 Task: Select editor.action.reference-search.trigger in the goto location: alternative reference command.
Action: Mouse moved to (49, 461)
Screenshot: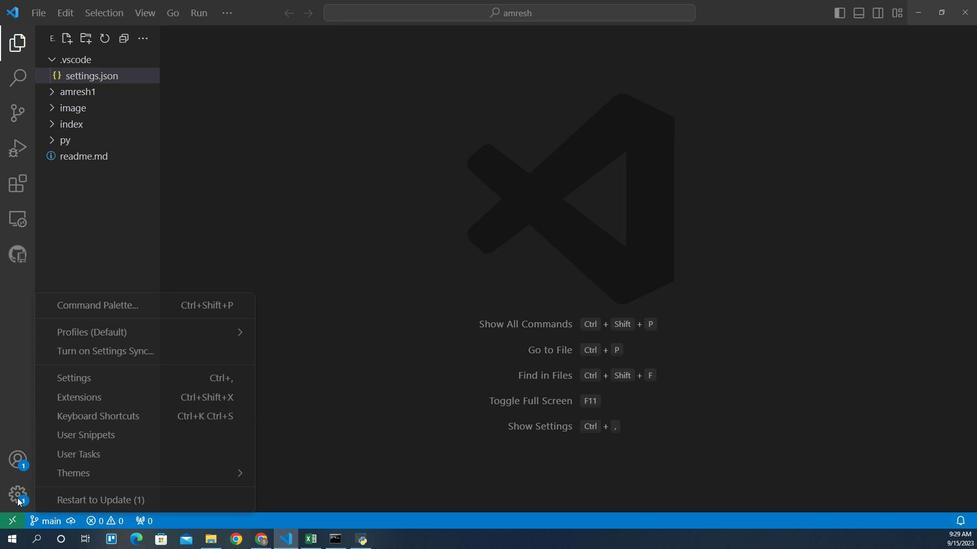 
Action: Mouse pressed left at (49, 461)
Screenshot: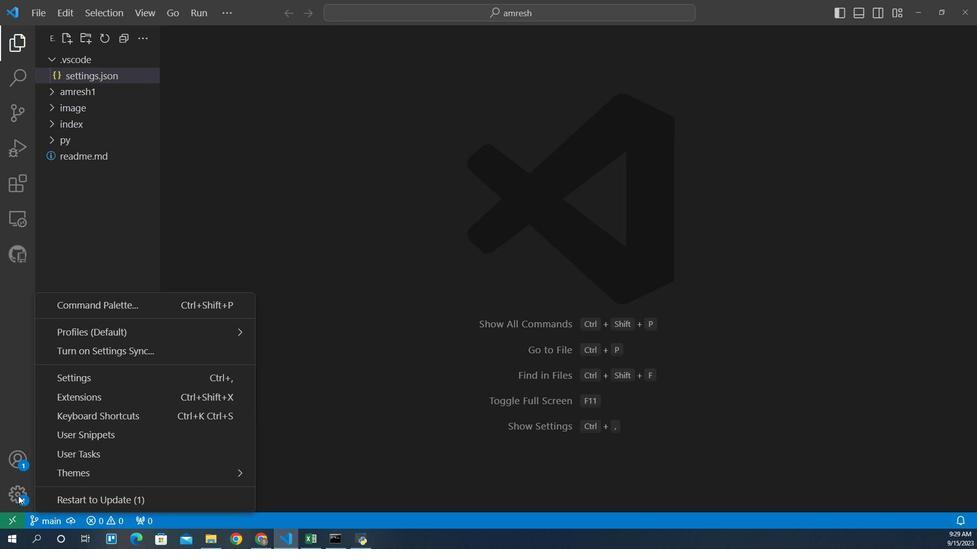 
Action: Mouse moved to (105, 359)
Screenshot: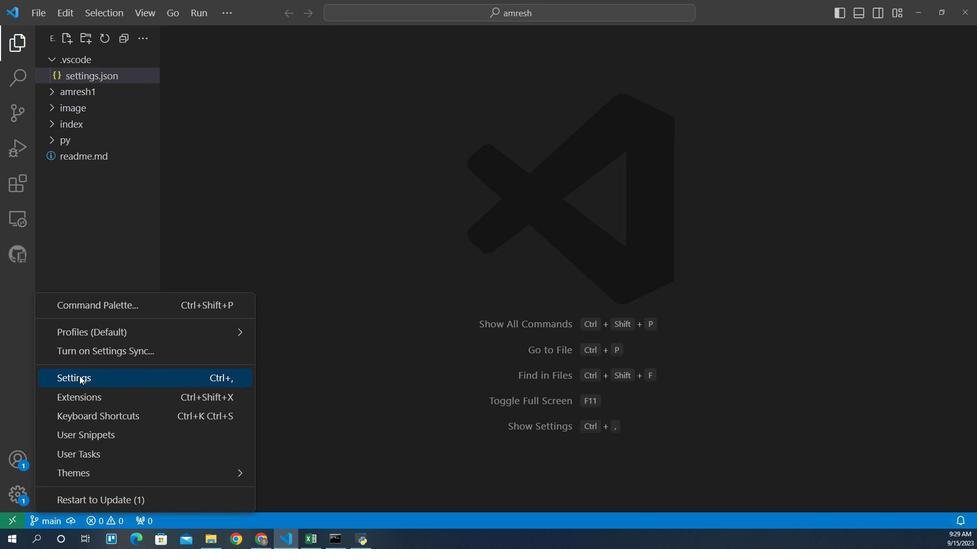 
Action: Mouse pressed left at (105, 359)
Screenshot: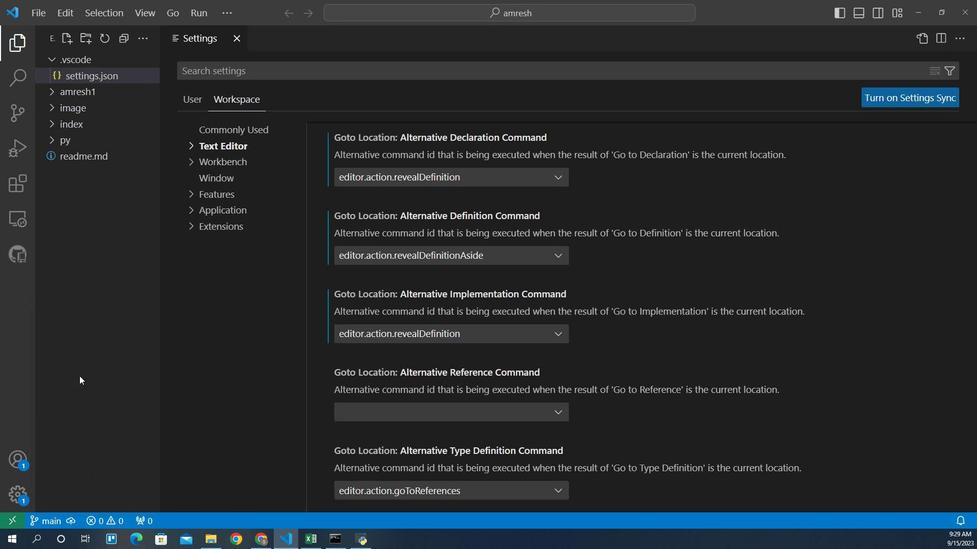 
Action: Mouse moved to (234, 130)
Screenshot: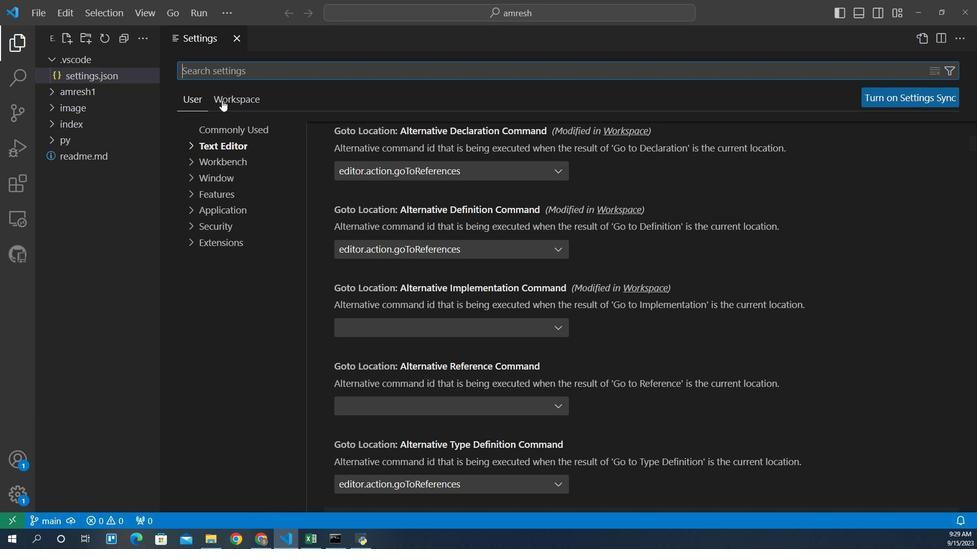 
Action: Mouse pressed left at (234, 130)
Screenshot: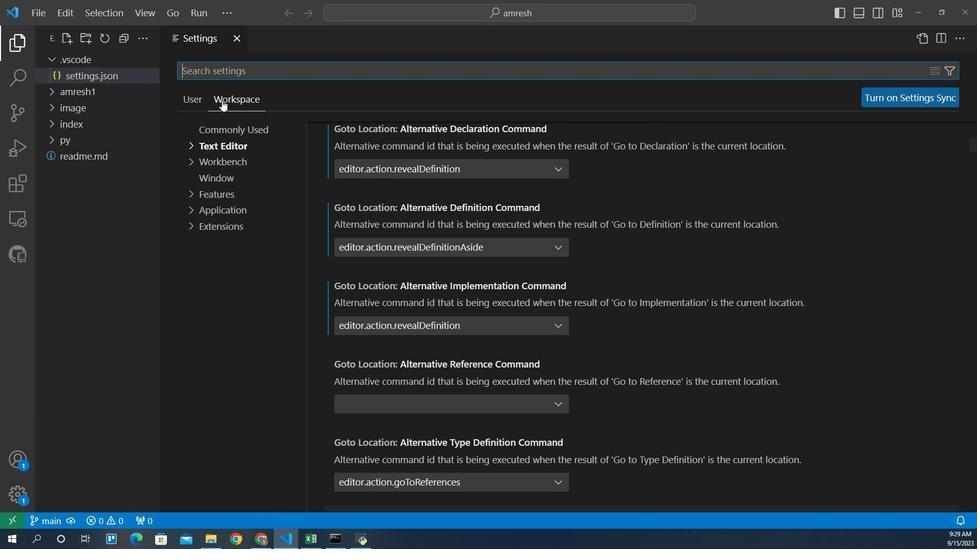 
Action: Mouse moved to (235, 169)
Screenshot: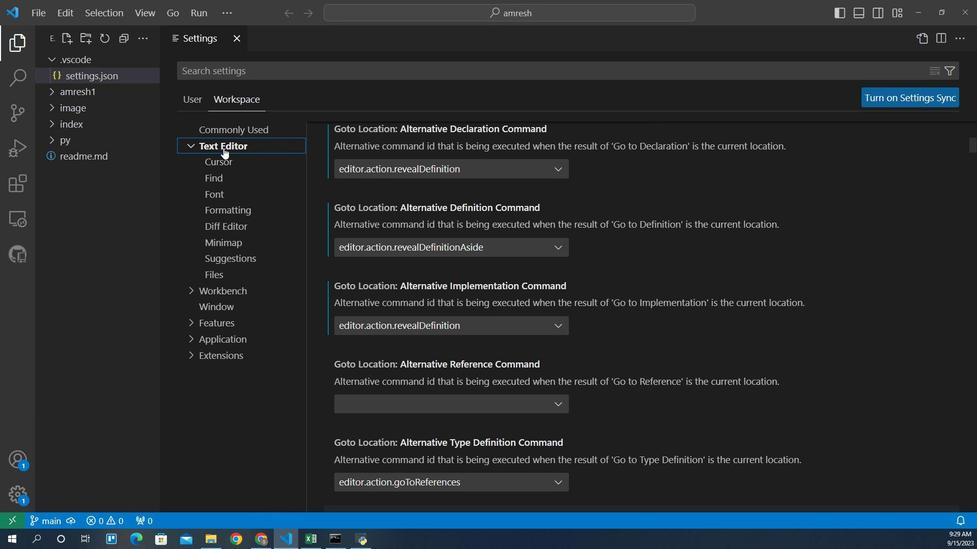 
Action: Mouse pressed left at (235, 169)
Screenshot: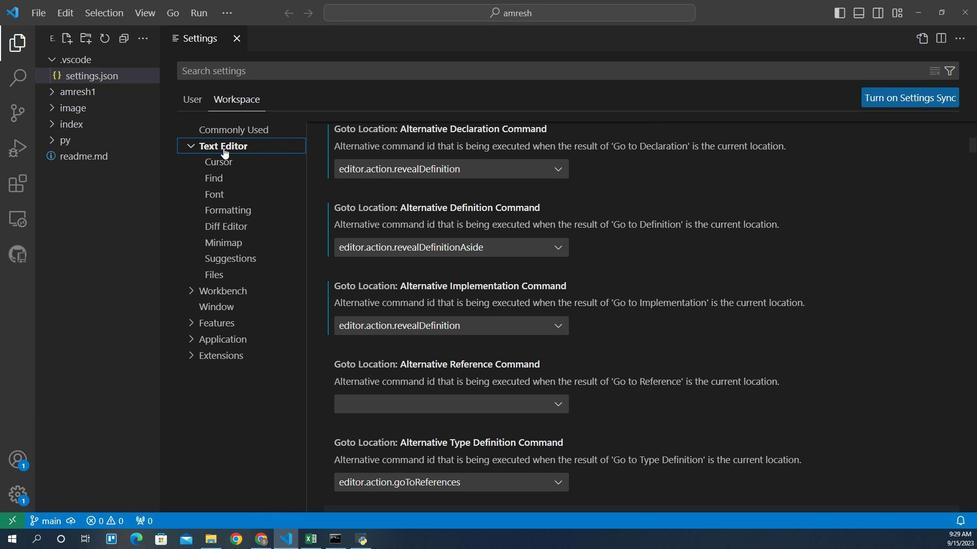 
Action: Mouse moved to (435, 376)
Screenshot: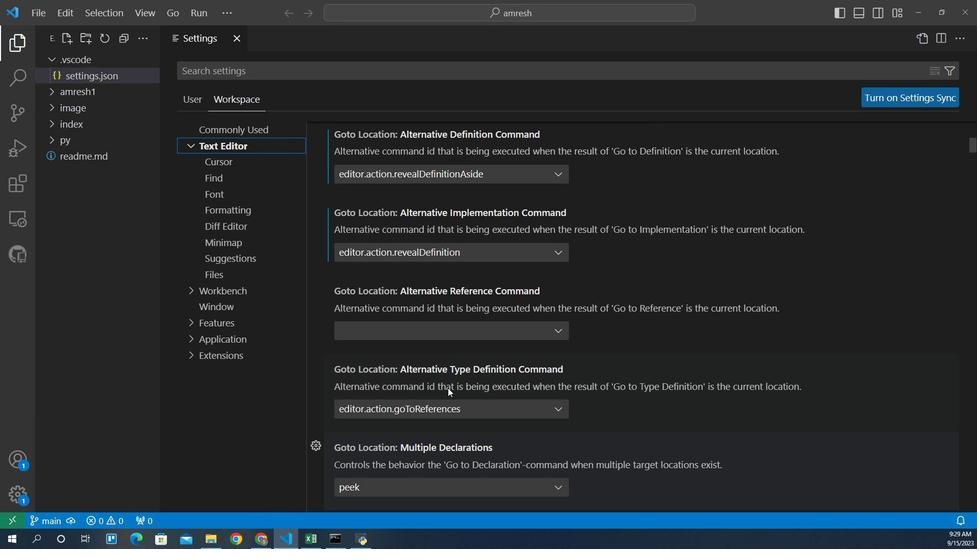 
Action: Mouse scrolled (435, 375) with delta (0, 0)
Screenshot: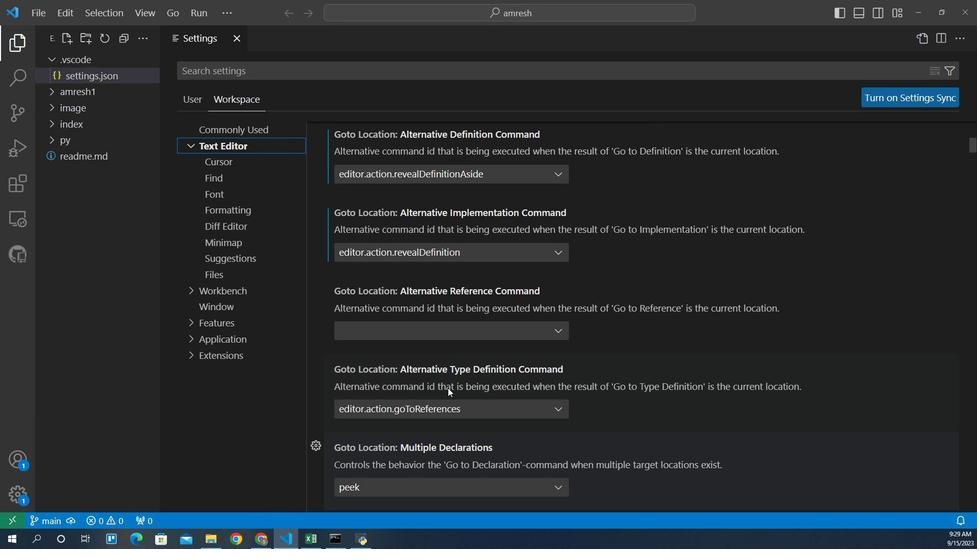 
Action: Mouse moved to (436, 373)
Screenshot: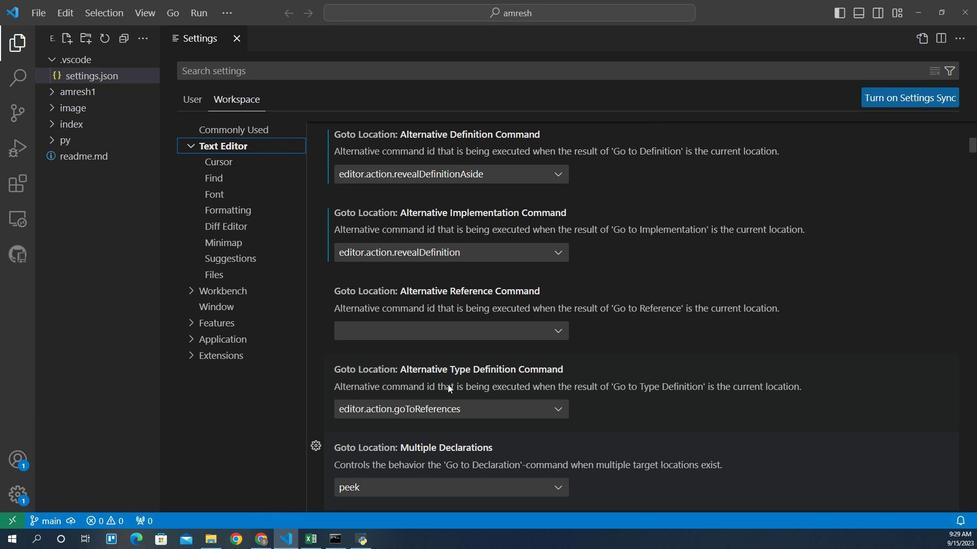 
Action: Mouse scrolled (436, 373) with delta (0, 0)
Screenshot: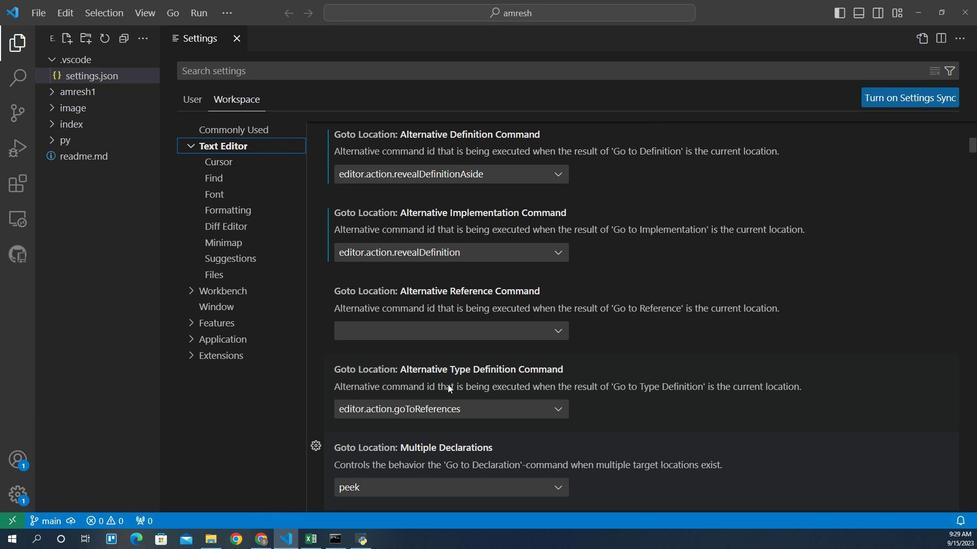 
Action: Mouse moved to (441, 319)
Screenshot: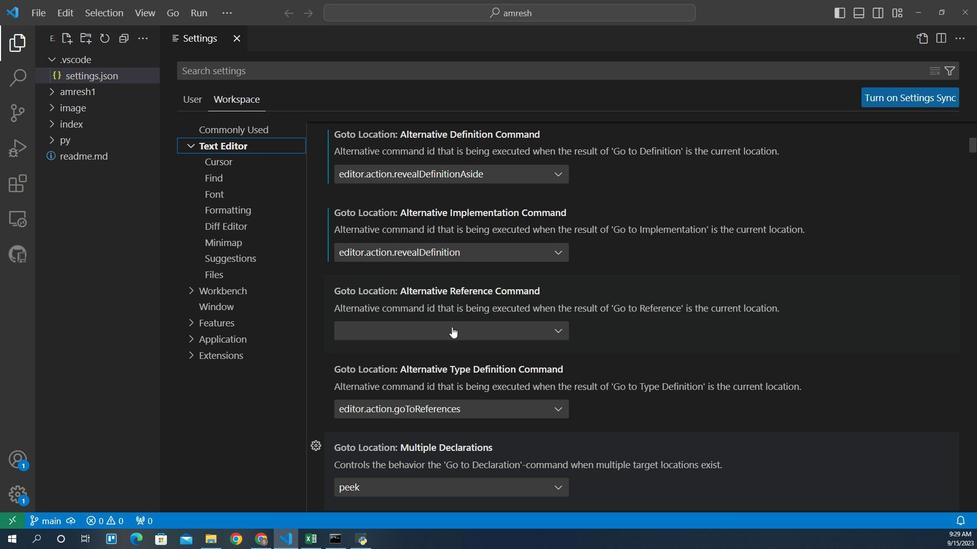 
Action: Mouse pressed left at (441, 319)
Screenshot: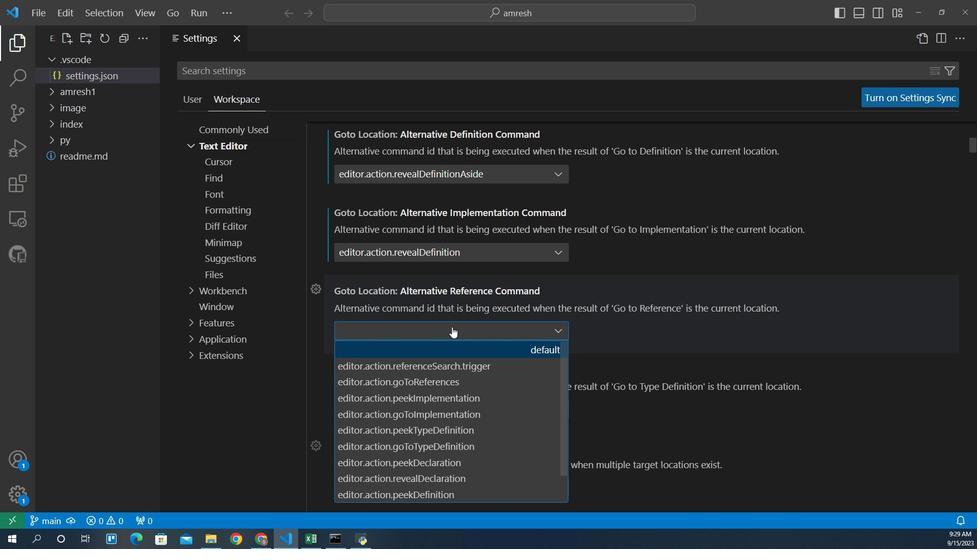 
Action: Mouse moved to (434, 350)
Screenshot: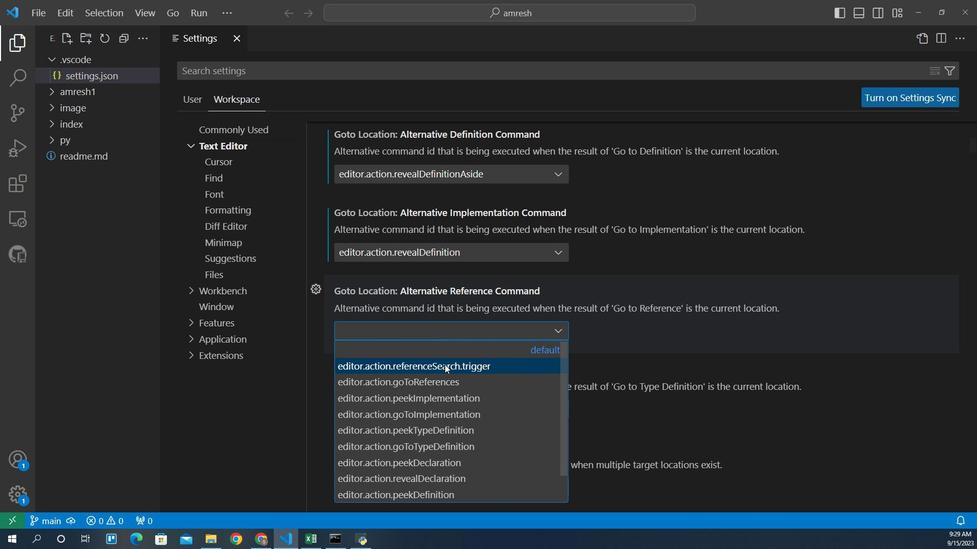 
Action: Mouse pressed left at (434, 350)
Screenshot: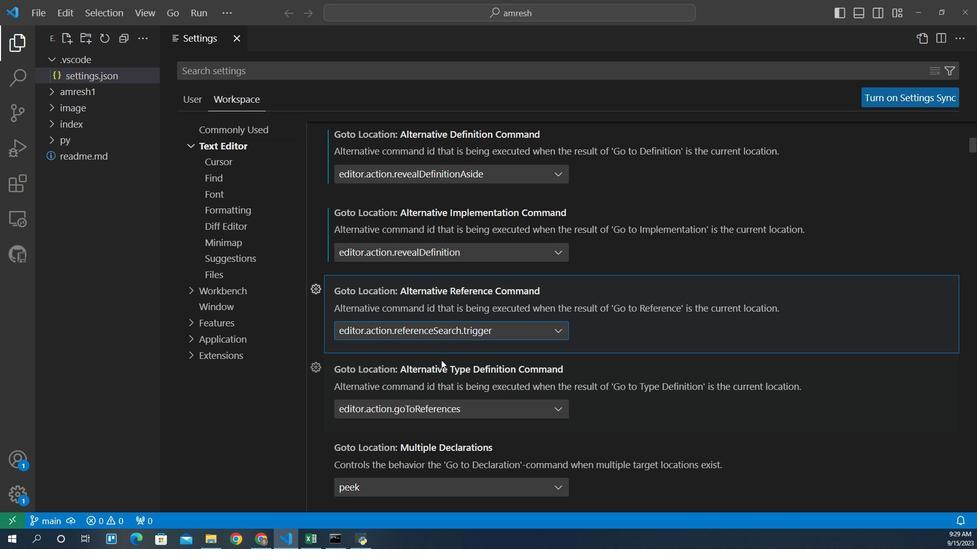 
Action: Mouse moved to (426, 336)
Screenshot: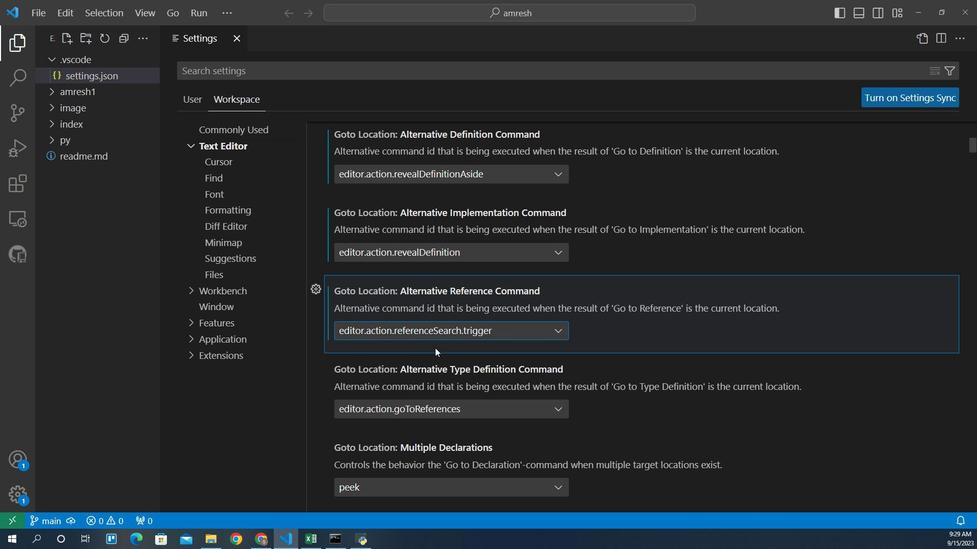 
